 Task: Create Card Customer Feedback Collection in Board Email Marketing Templates to Workspace Investor Relations. Create Card Environmental Engineering Review in Board Employee Survey and Feedback to Workspace Investor Relations. Create Card Employee Feedback Collection in Board Product Roadmap Planning and Execution to Workspace Investor Relations
Action: Mouse moved to (472, 289)
Screenshot: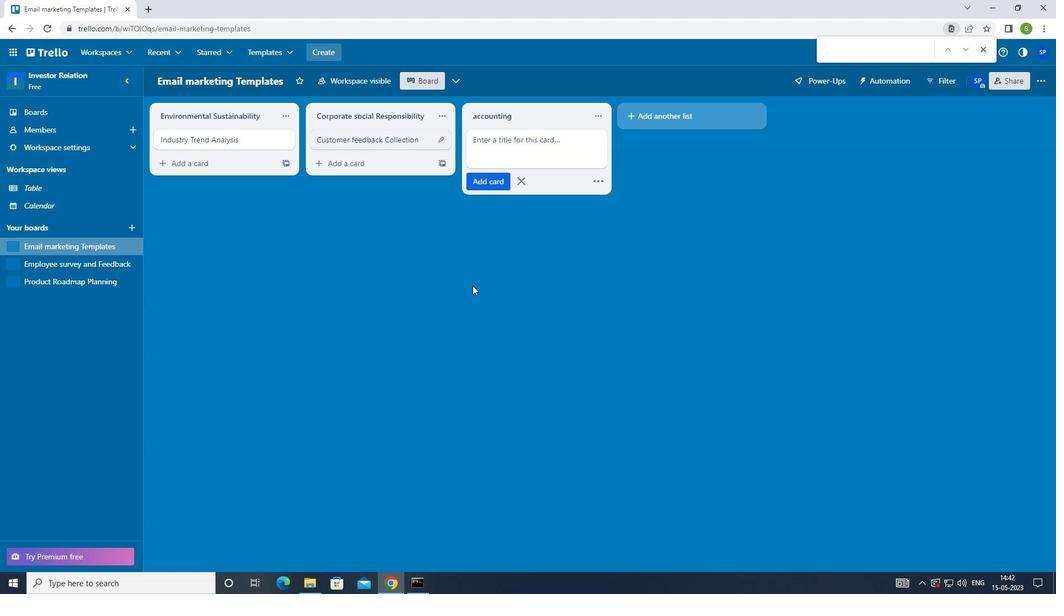 
Action: Key pressed <Key.shift><Key.shift><Key.shift><Key.shift>CUSTOMER<Key.space><Key.shift>FEEDBACK<Key.space><Key.shift>COLLECTION<Key.enter>
Screenshot: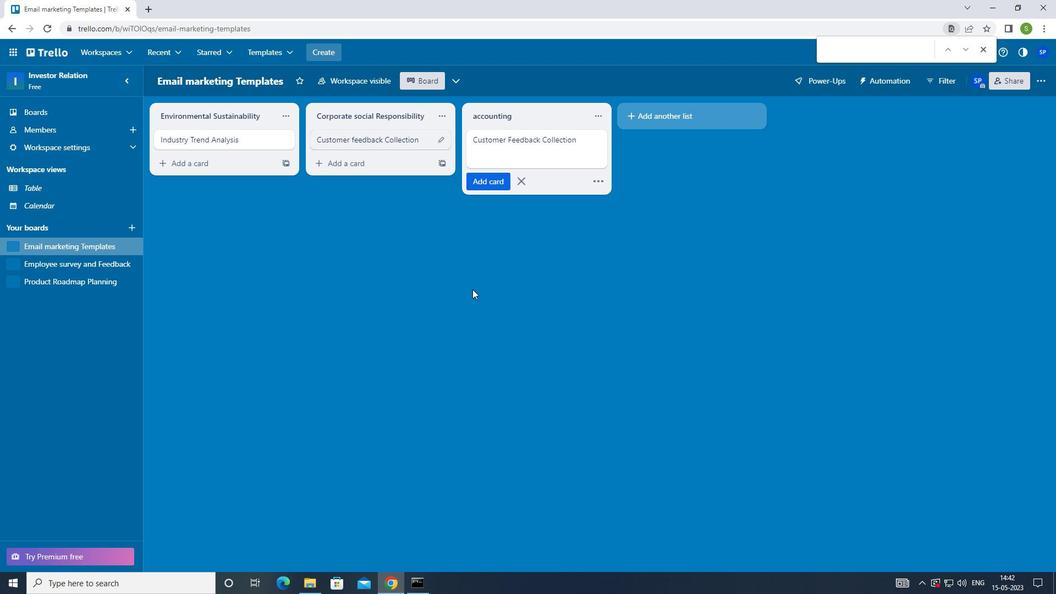 
Action: Mouse moved to (66, 262)
Screenshot: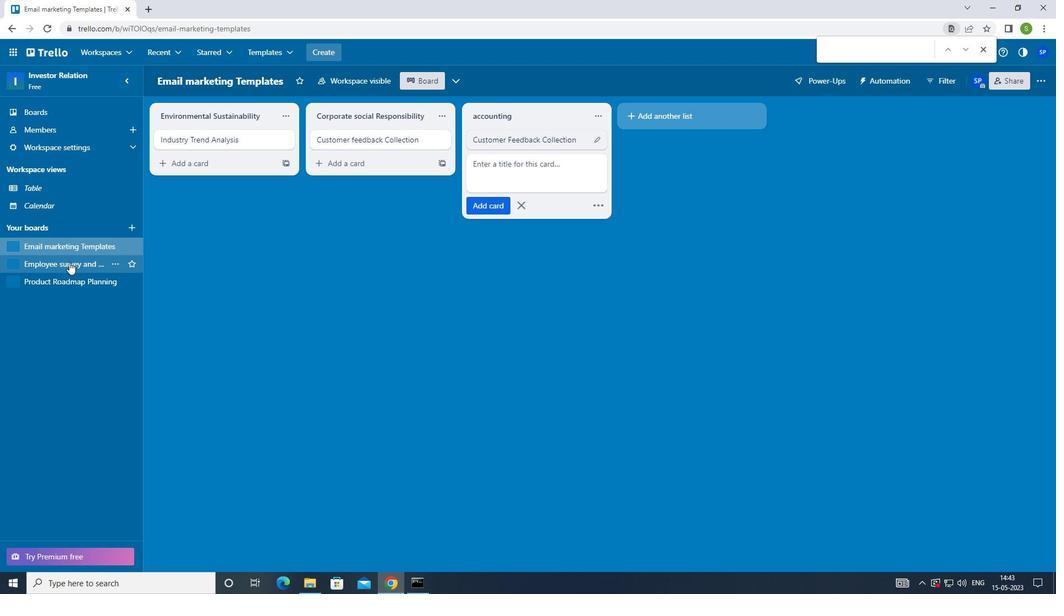 
Action: Mouse pressed left at (66, 262)
Screenshot: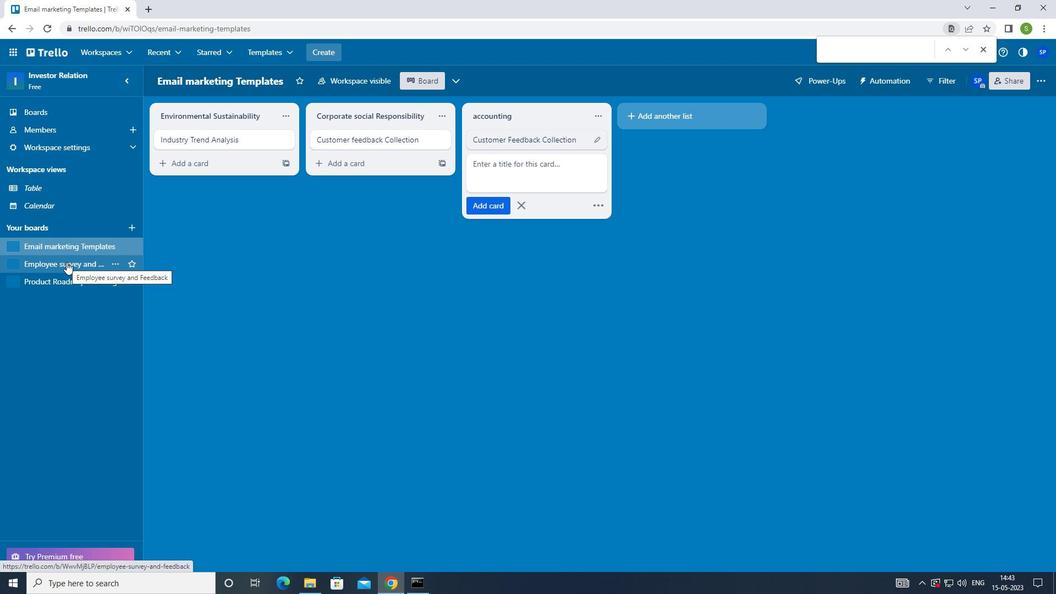 
Action: Mouse moved to (504, 140)
Screenshot: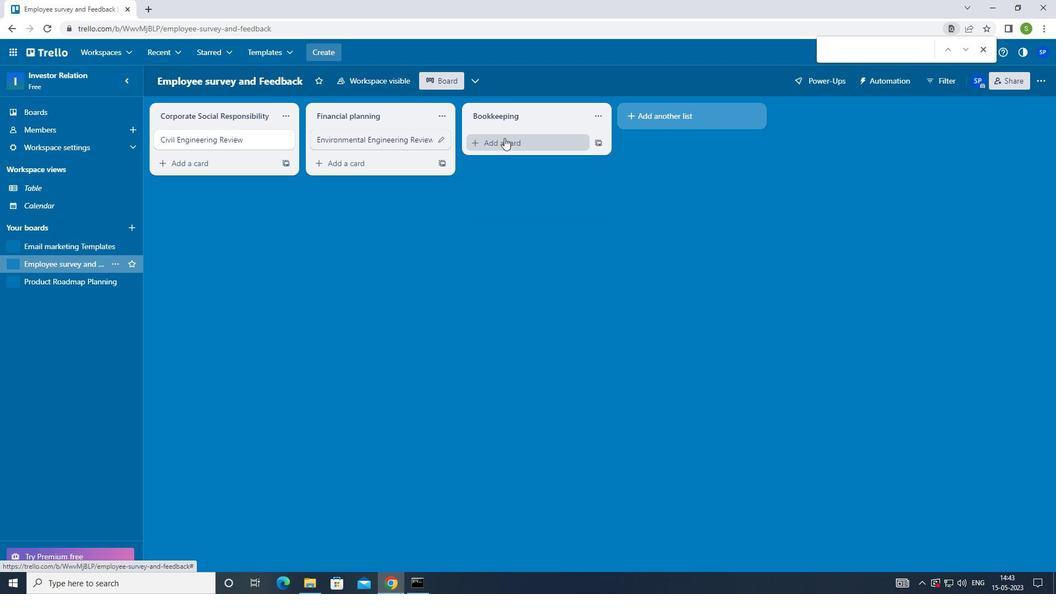 
Action: Mouse pressed left at (504, 140)
Screenshot: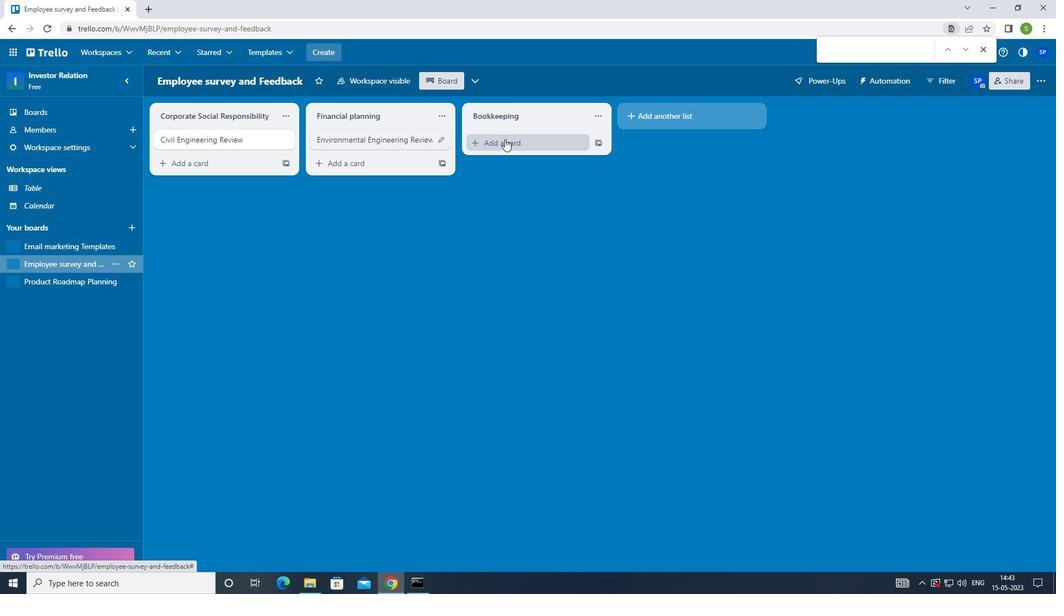 
Action: Mouse moved to (470, 278)
Screenshot: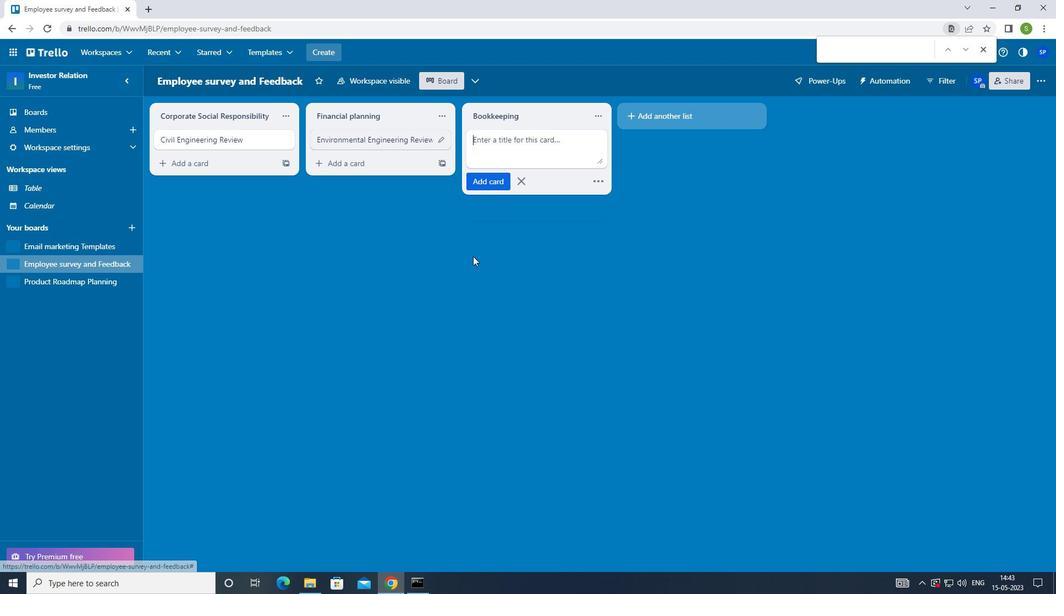 
Action: Key pressed <Key.shift><Key.shift><Key.shift><Key.shift><Key.shift><Key.shift><Key.shift><Key.shift><Key.shift><Key.shift><Key.shift><Key.shift><Key.shift><Key.shift><Key.shift><Key.shift><Key.shift><Key.shift><Key.shift><Key.shift><Key.shift><Key.shift><Key.shift><Key.shift><Key.shift><Key.shift><Key.shift><Key.shift><Key.shift><Key.shift><Key.shift><Key.shift><Key.shift><Key.shift><Key.shift>ENVIRONMENTAL<Key.space><Key.shift><Key.shift><Key.shift><Key.shift><Key.shift><Key.shift><Key.shift><Key.shift><Key.shift><Key.shift><Key.shift><Key.shift><Key.shift><Key.shift><Key.shift><Key.shift><Key.shift><Key.shift><Key.shift><Key.shift><Key.shift><Key.shift><Key.shift><Key.shift><Key.shift><Key.shift><Key.shift><Key.shift><Key.shift><Key.shift><Key.shift><Key.shift><Key.shift><Key.shift><Key.shift><Key.shift>ENGINEERING<Key.space><Key.shift>REVIEW<Key.enter>
Screenshot: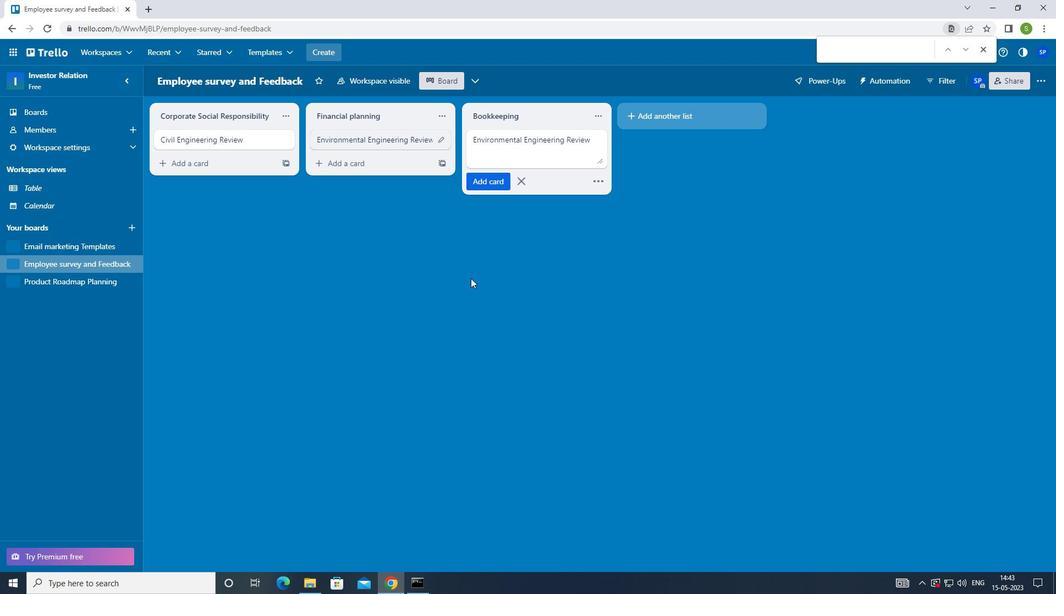 
Action: Mouse moved to (59, 277)
Screenshot: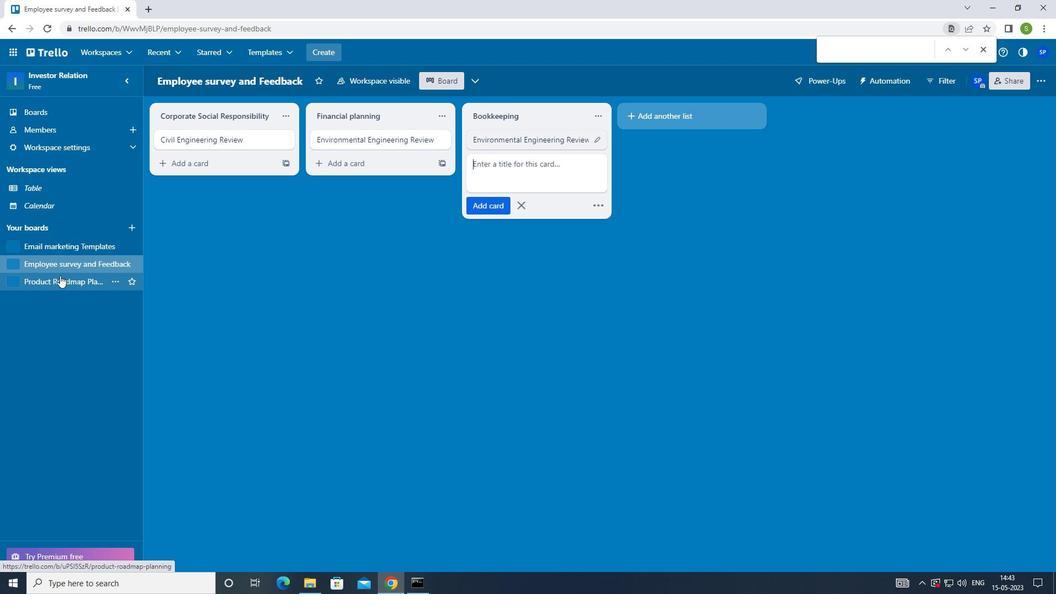 
Action: Mouse pressed left at (59, 277)
Screenshot: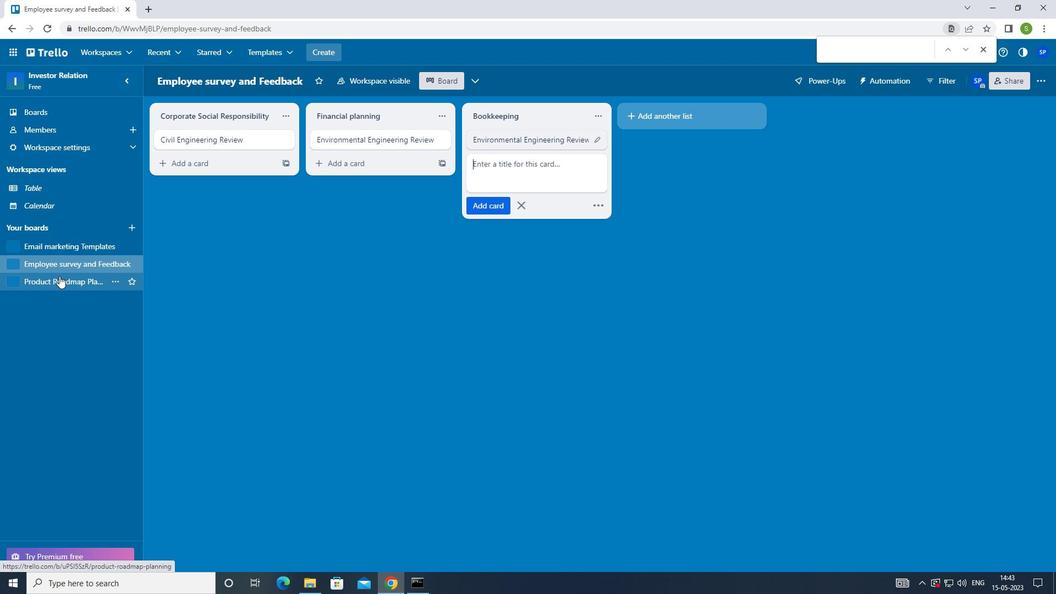 
Action: Mouse moved to (542, 145)
Screenshot: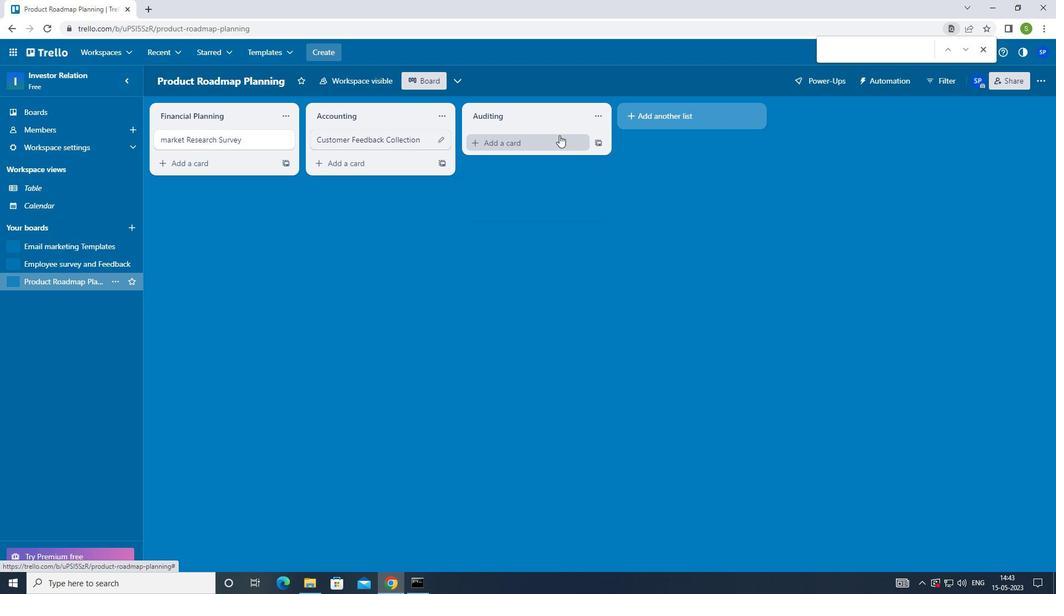 
Action: Mouse pressed left at (542, 145)
Screenshot: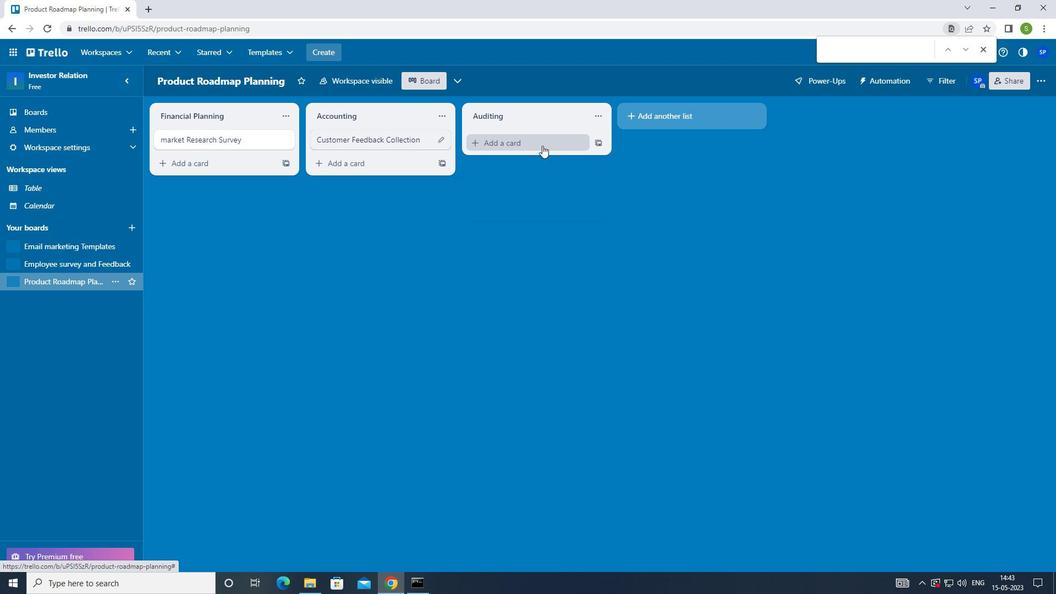 
Action: Mouse moved to (522, 280)
Screenshot: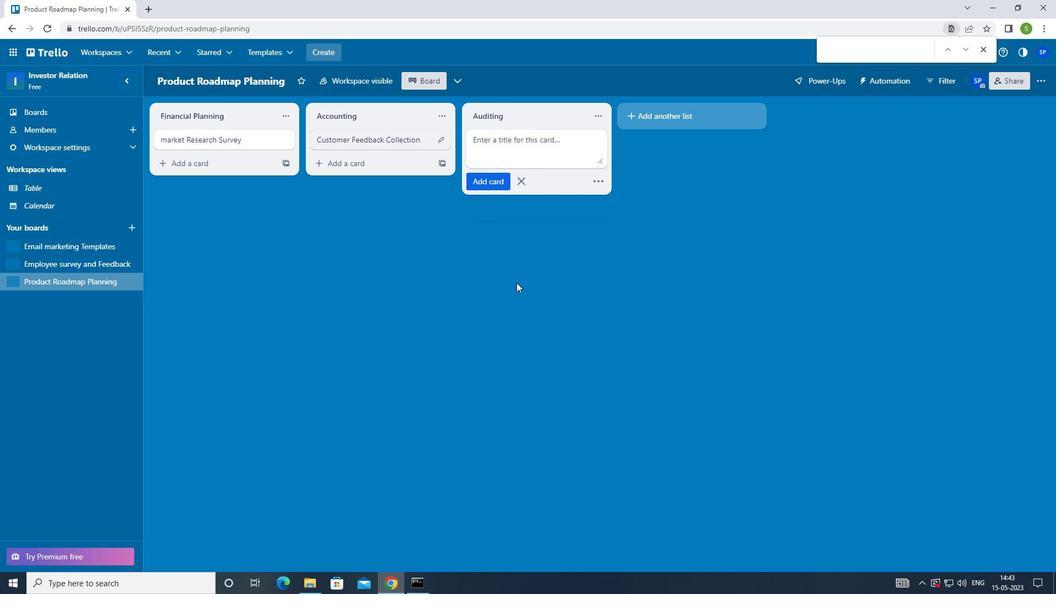
Action: Key pressed <Key.shift>EMPOLU<Key.backspace>YEE<Key.space><Key.shift>FEEDBACK<Key.space><Key.shift>COLLECTION<Key.left><Key.left><Key.left><Key.left><Key.left><Key.left><Key.left><Key.left><Key.left><Key.left><Key.left><Key.left><Key.left><Key.left><Key.left><Key.left><Key.left><Key.left><Key.left><Key.left><Key.left><Key.left><Key.left><Key.backspace><Key.backspace>LO<Key.f8>
Screenshot: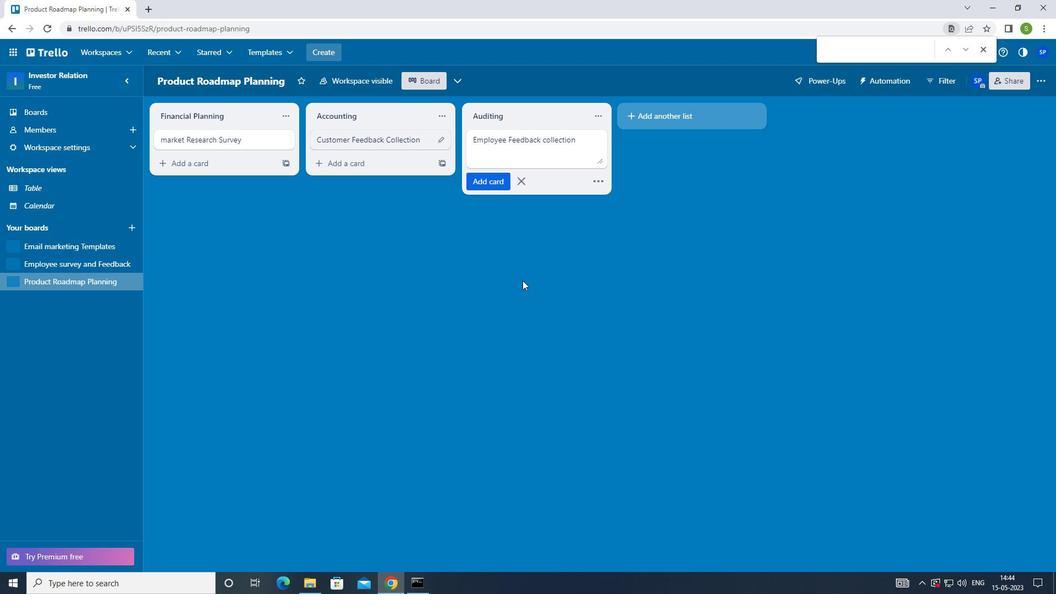 
